Task: Create a due date automation trigger when advanced on, on the wednesday of the week before a card is due add fields without custom field "Resume" set to a number lower than 1 and greater than 10 at 11:00 AM.
Action: Mouse moved to (979, 78)
Screenshot: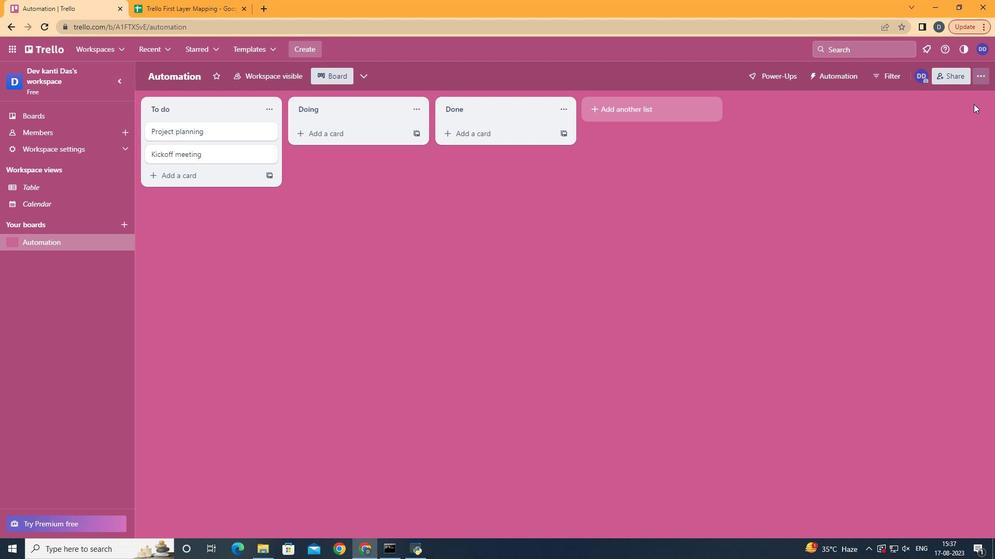 
Action: Mouse pressed left at (979, 78)
Screenshot: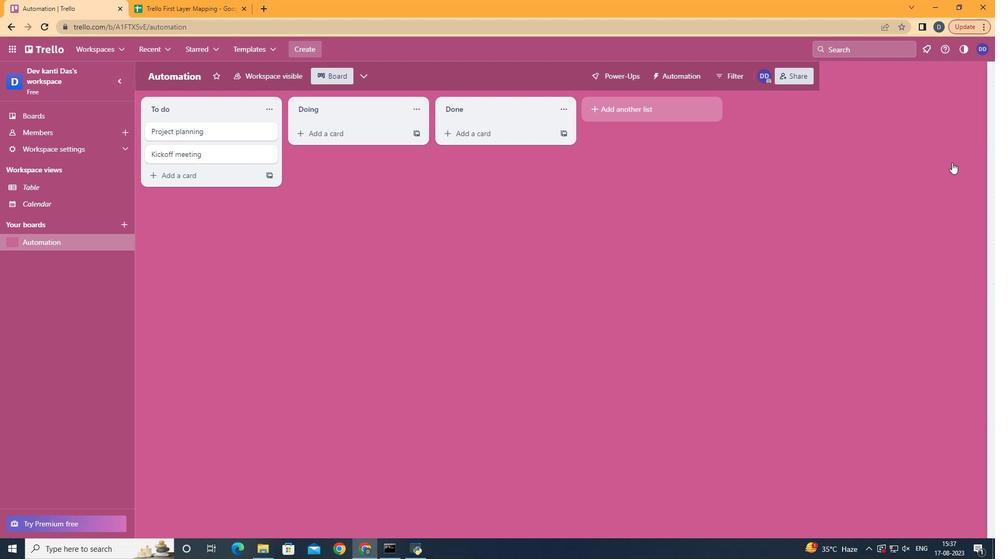 
Action: Mouse moved to (897, 219)
Screenshot: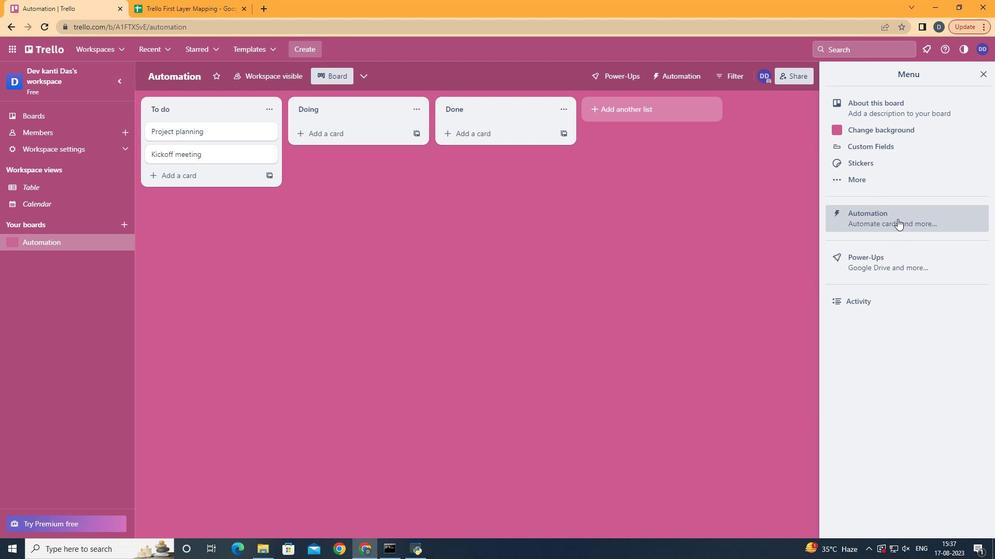 
Action: Mouse pressed left at (897, 219)
Screenshot: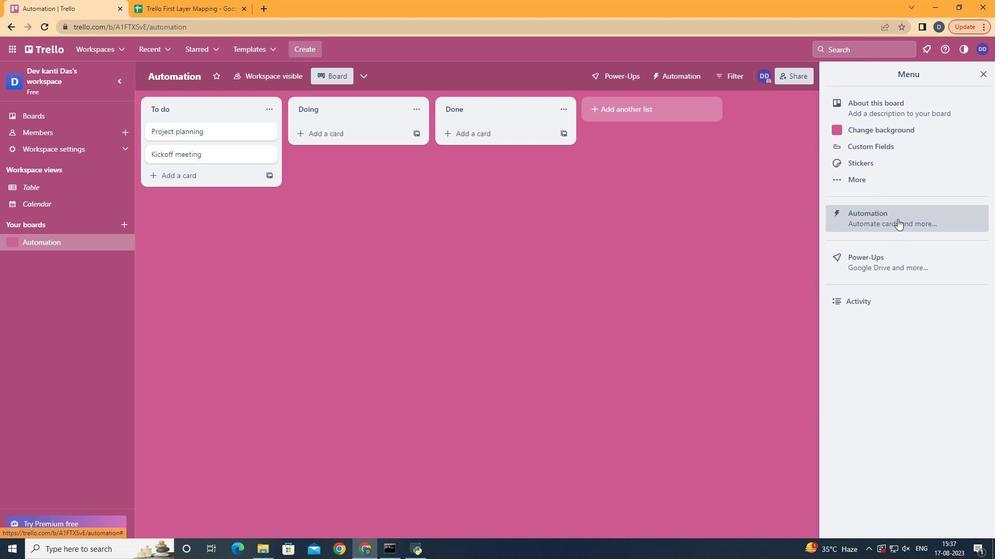 
Action: Mouse moved to (194, 217)
Screenshot: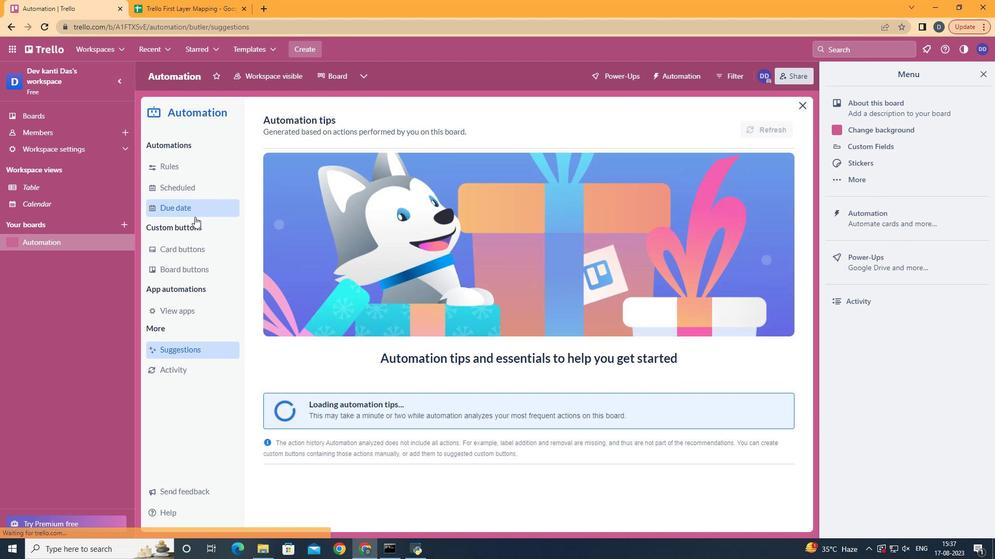 
Action: Mouse pressed left at (194, 217)
Screenshot: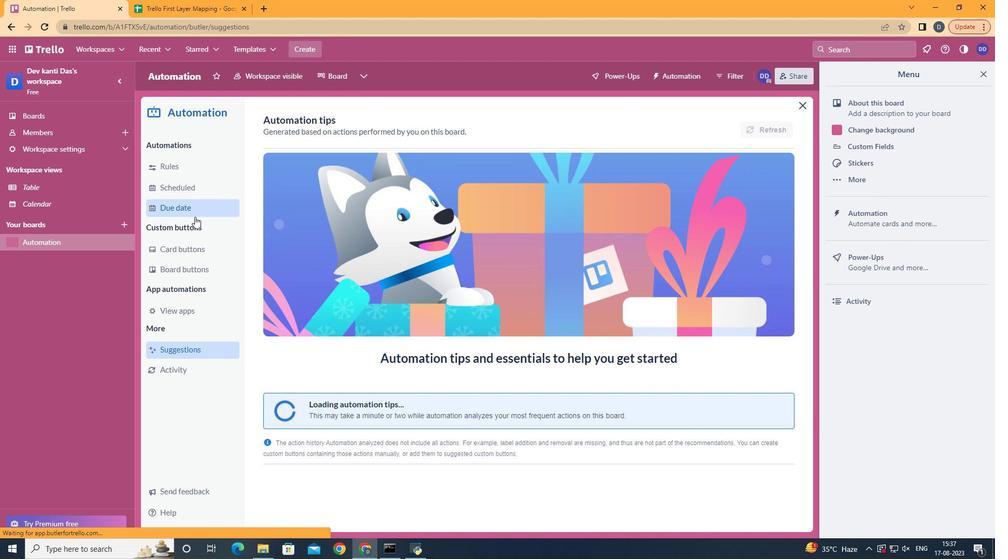 
Action: Mouse moved to (732, 122)
Screenshot: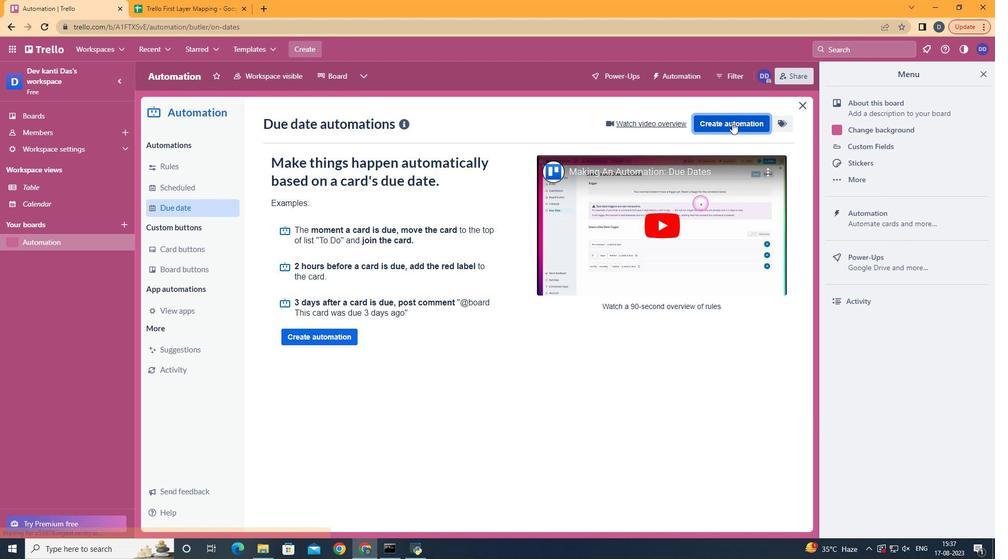 
Action: Mouse pressed left at (732, 122)
Screenshot: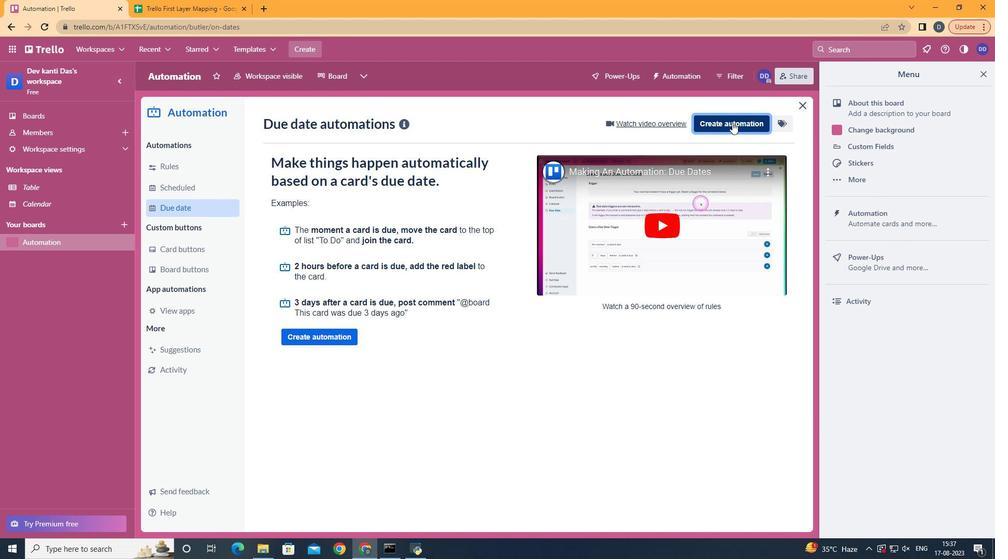 
Action: Mouse moved to (561, 220)
Screenshot: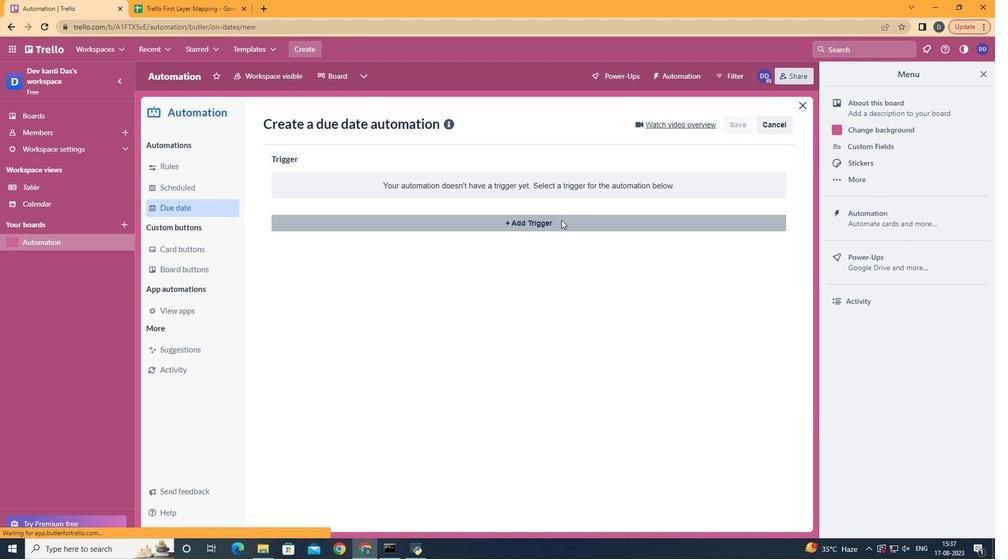 
Action: Mouse pressed left at (561, 220)
Screenshot: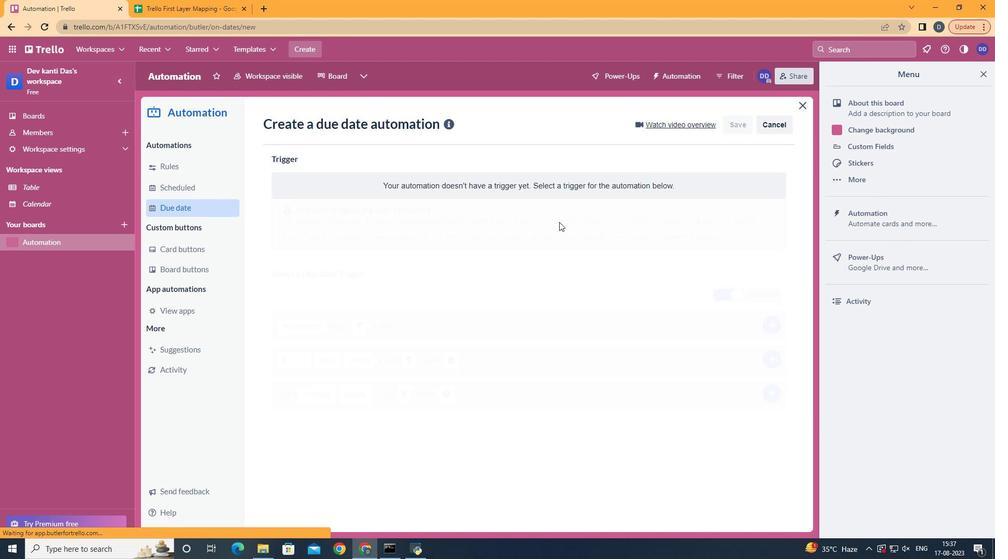 
Action: Mouse moved to (337, 313)
Screenshot: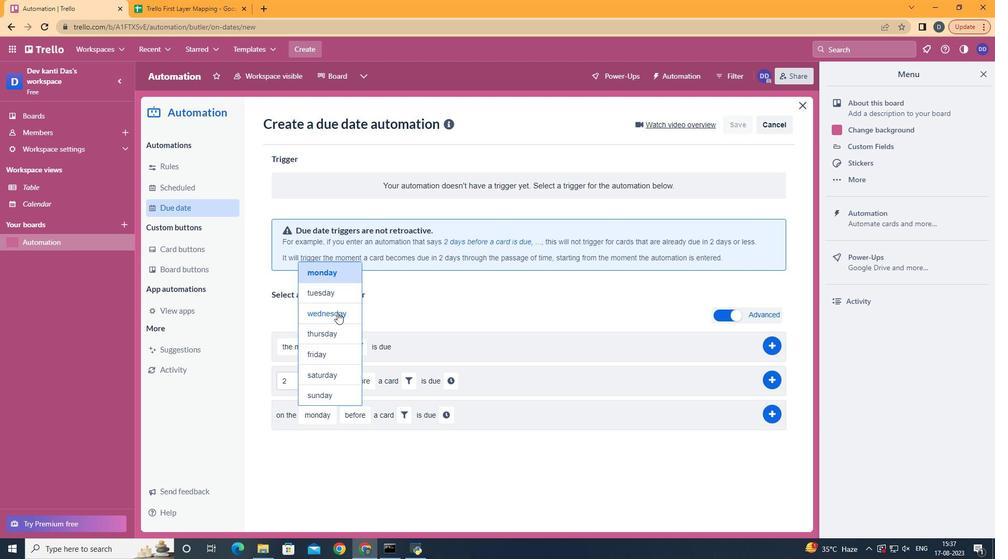 
Action: Mouse pressed left at (337, 313)
Screenshot: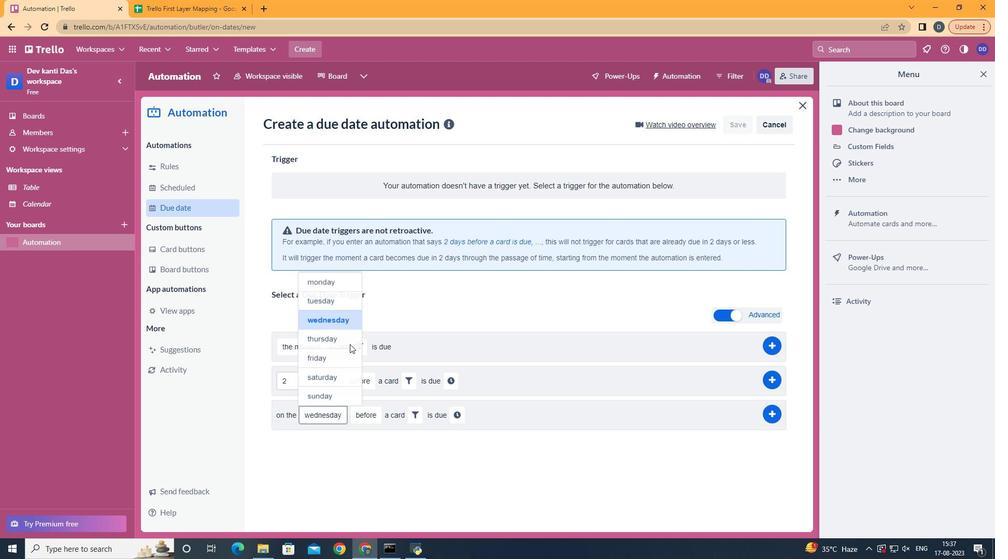 
Action: Mouse moved to (387, 504)
Screenshot: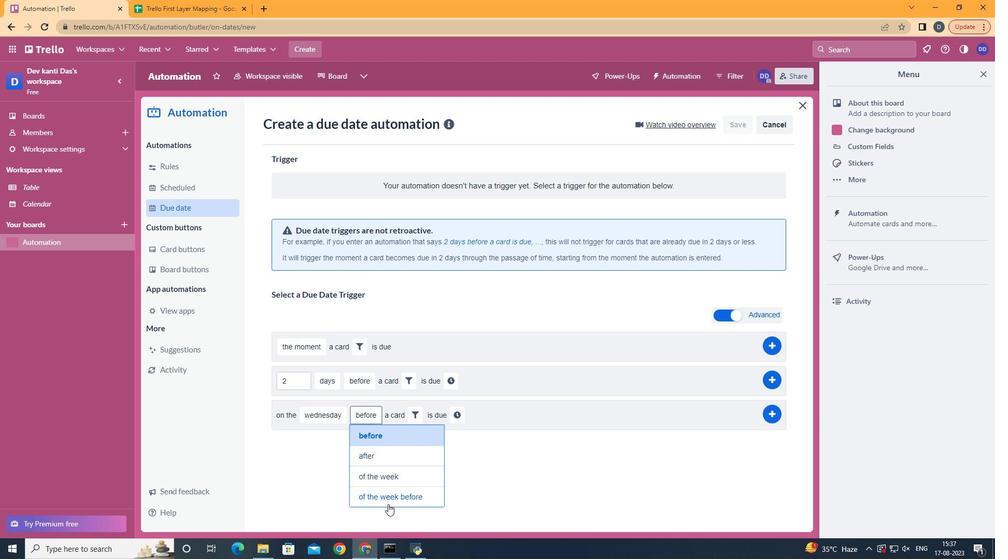 
Action: Mouse pressed left at (387, 504)
Screenshot: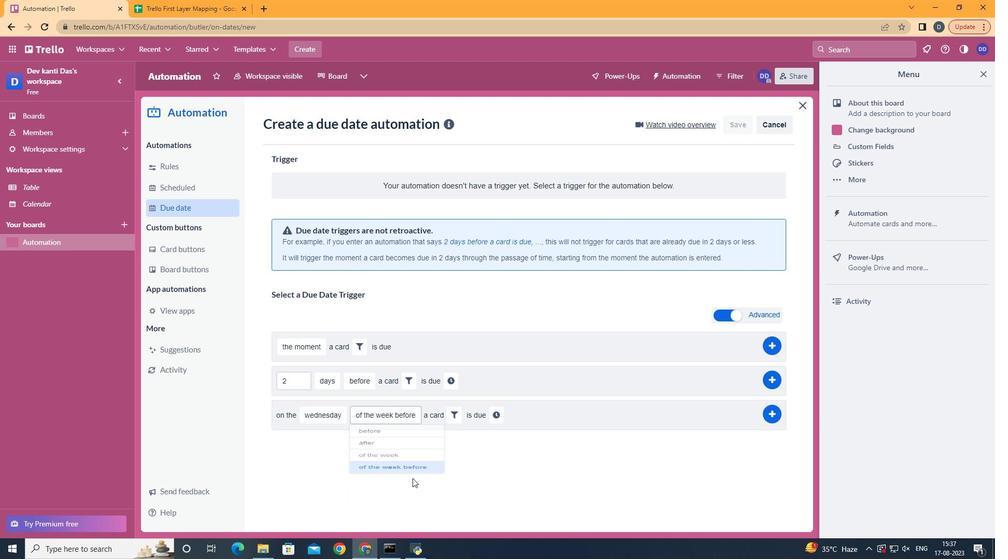 
Action: Mouse moved to (453, 412)
Screenshot: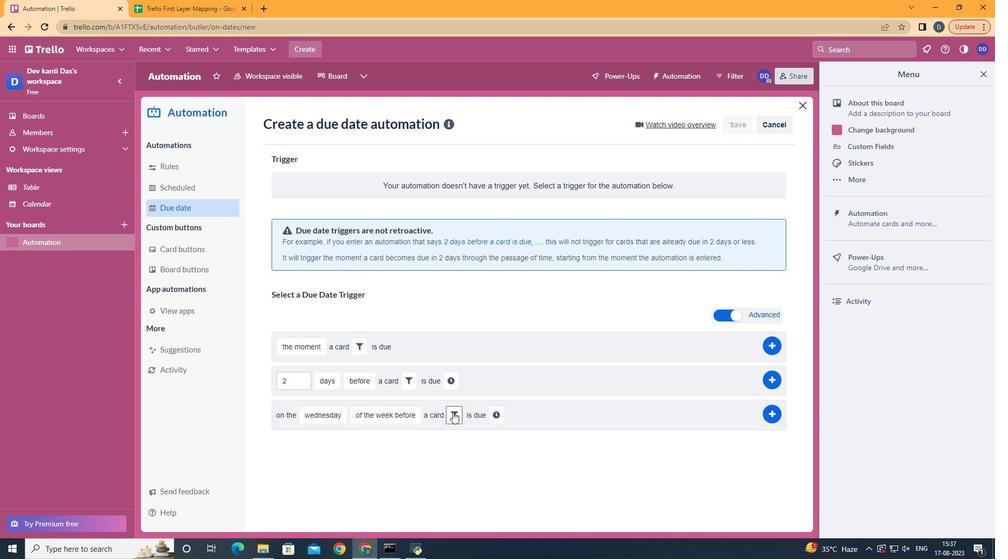 
Action: Mouse pressed left at (453, 412)
Screenshot: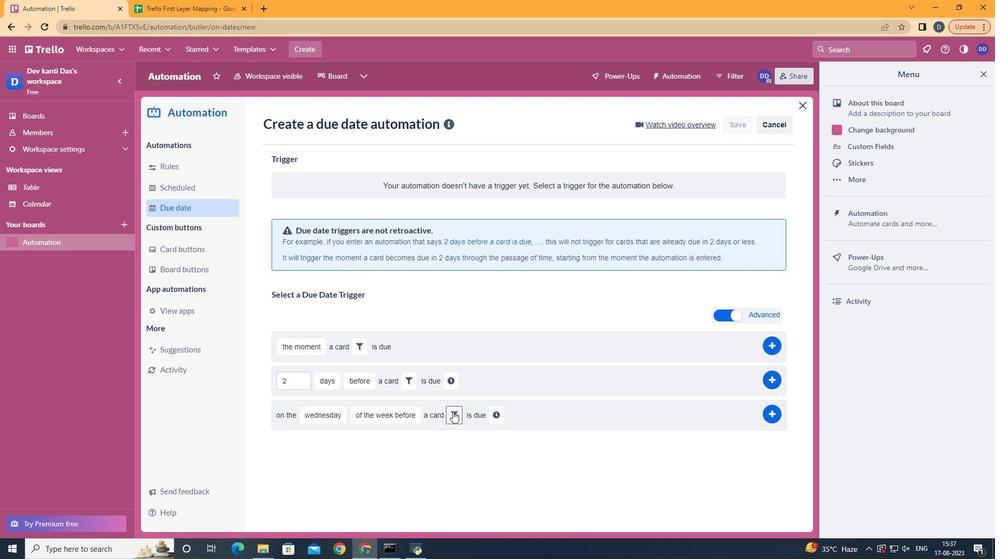 
Action: Mouse moved to (634, 452)
Screenshot: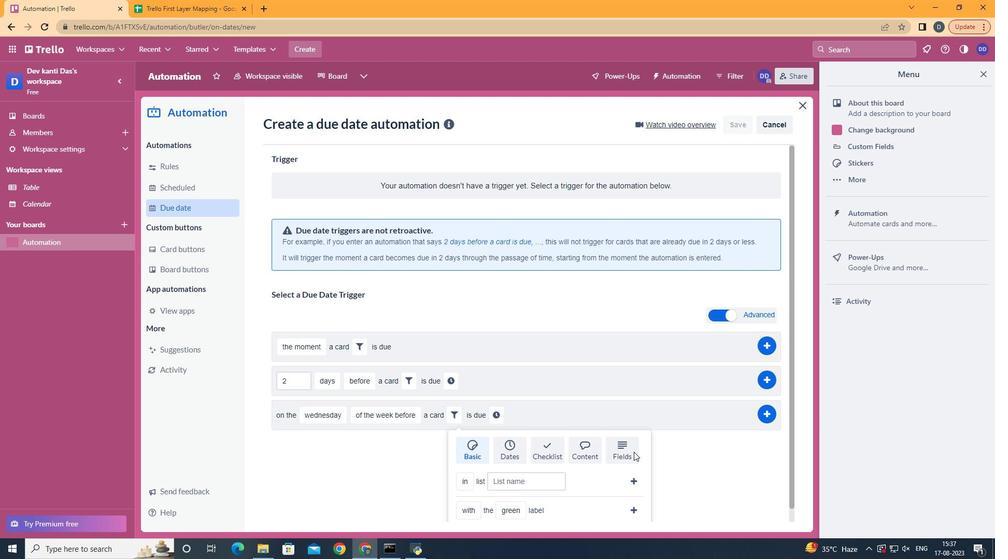 
Action: Mouse pressed left at (634, 452)
Screenshot: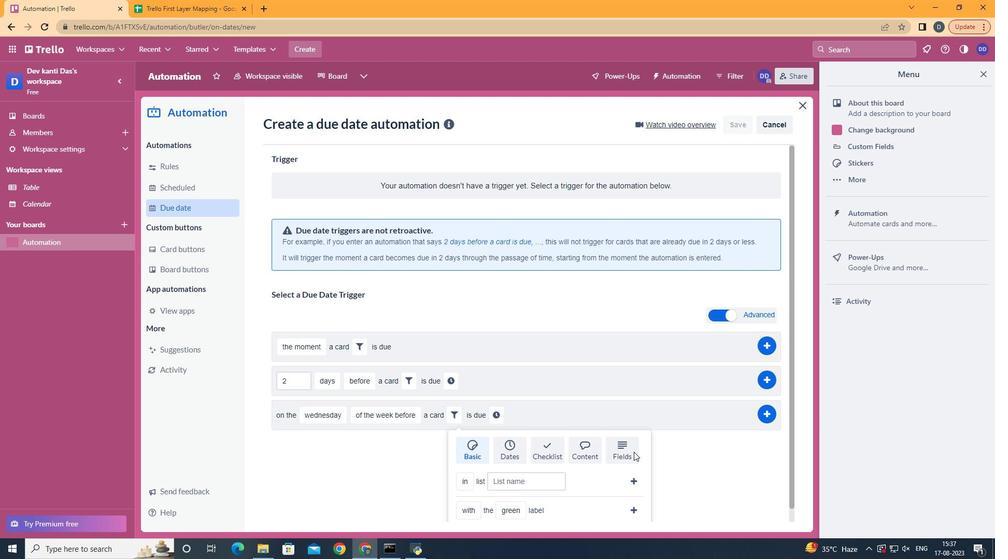 
Action: Mouse scrolled (634, 452) with delta (0, 0)
Screenshot: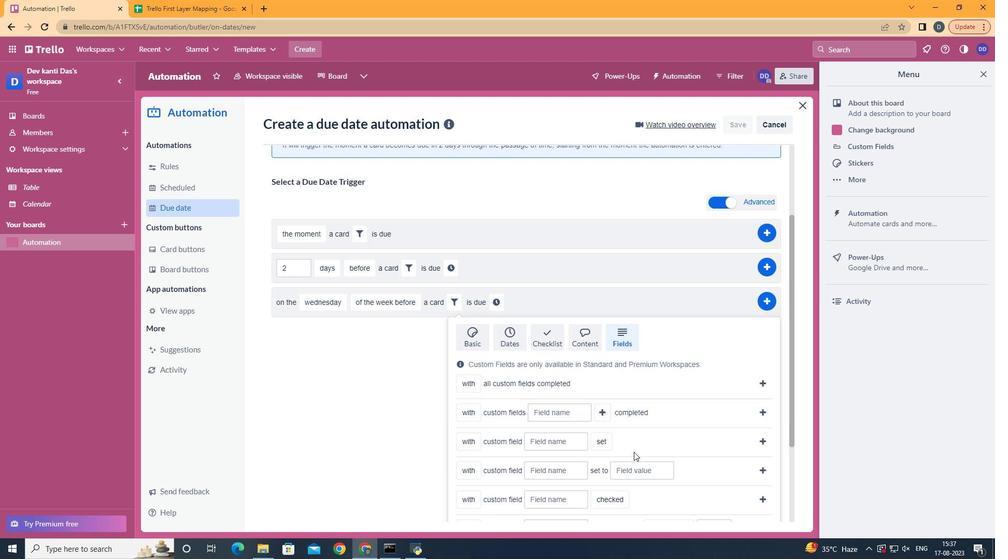 
Action: Mouse scrolled (634, 452) with delta (0, 0)
Screenshot: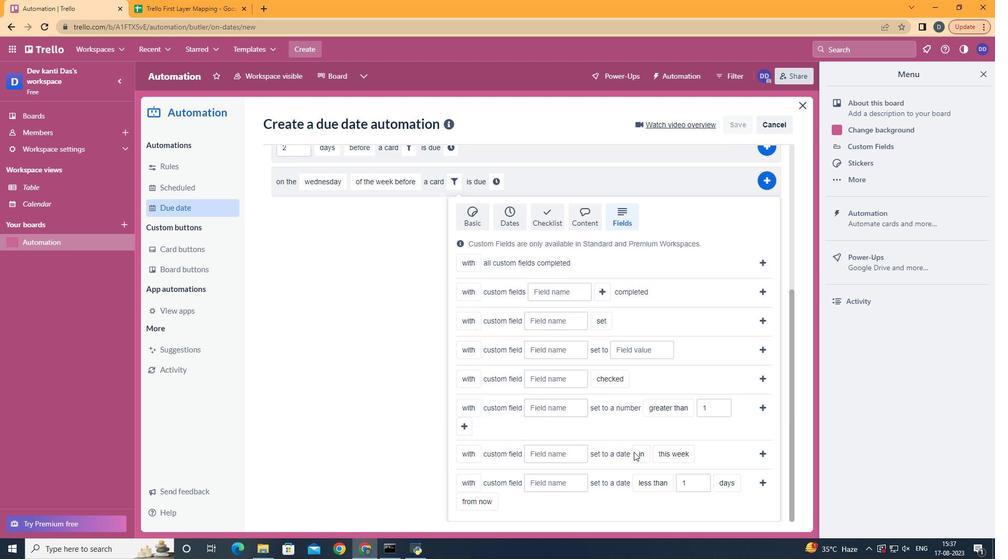 
Action: Mouse scrolled (634, 452) with delta (0, 0)
Screenshot: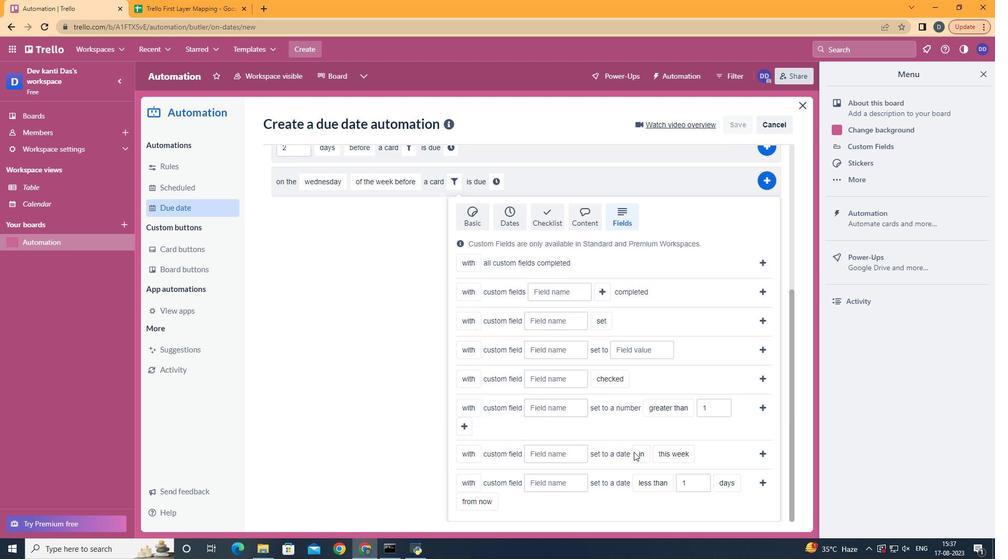 
Action: Mouse scrolled (634, 451) with delta (0, -1)
Screenshot: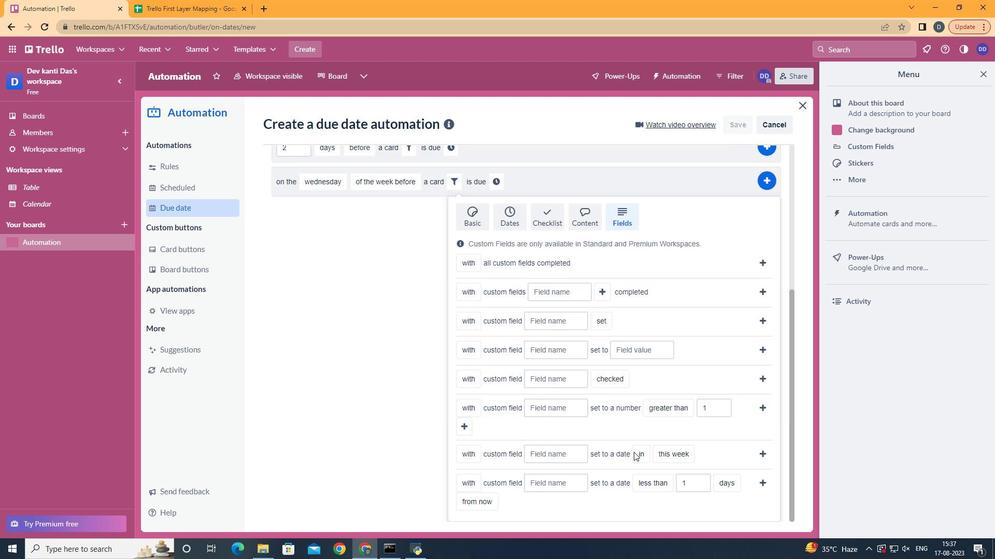 
Action: Mouse scrolled (634, 452) with delta (0, 0)
Screenshot: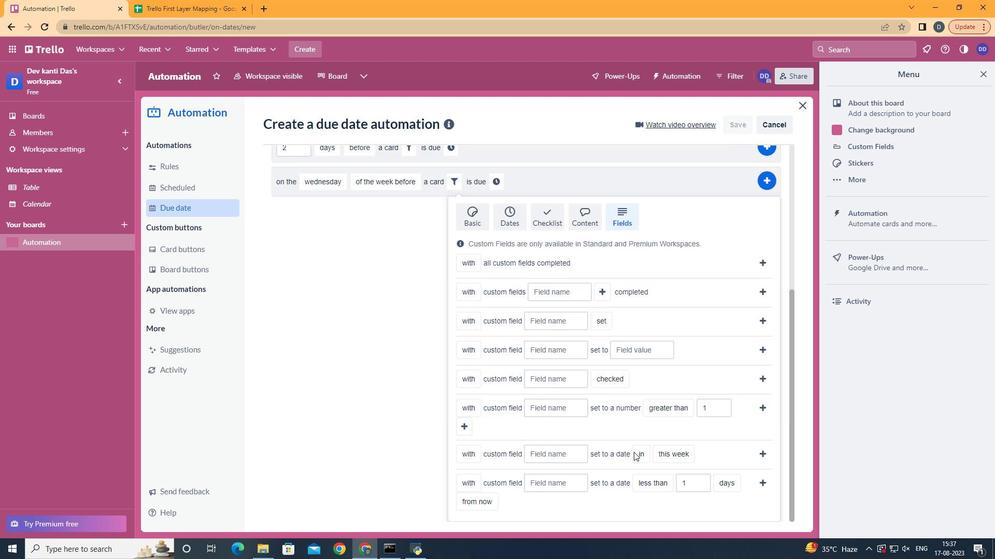 
Action: Mouse scrolled (634, 452) with delta (0, 0)
Screenshot: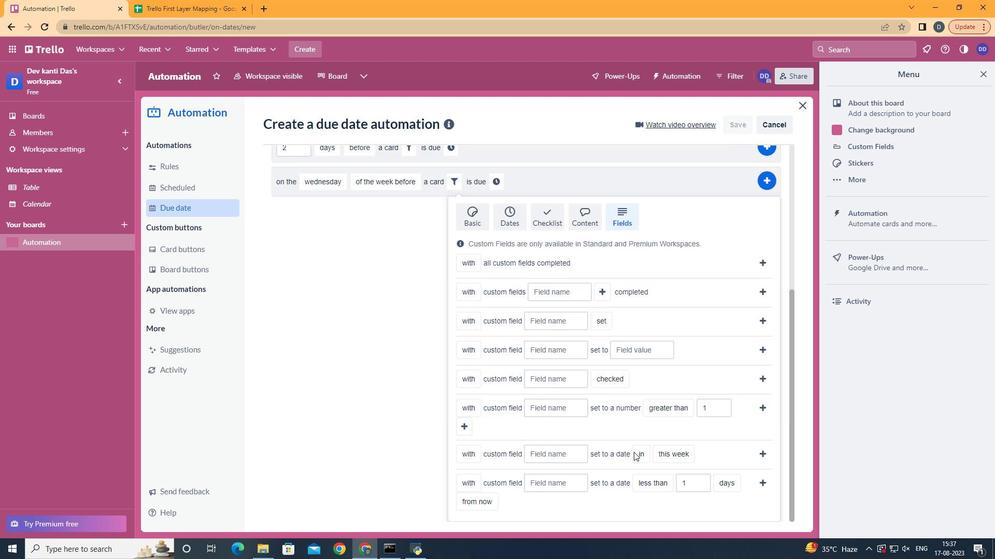 
Action: Mouse moved to (487, 444)
Screenshot: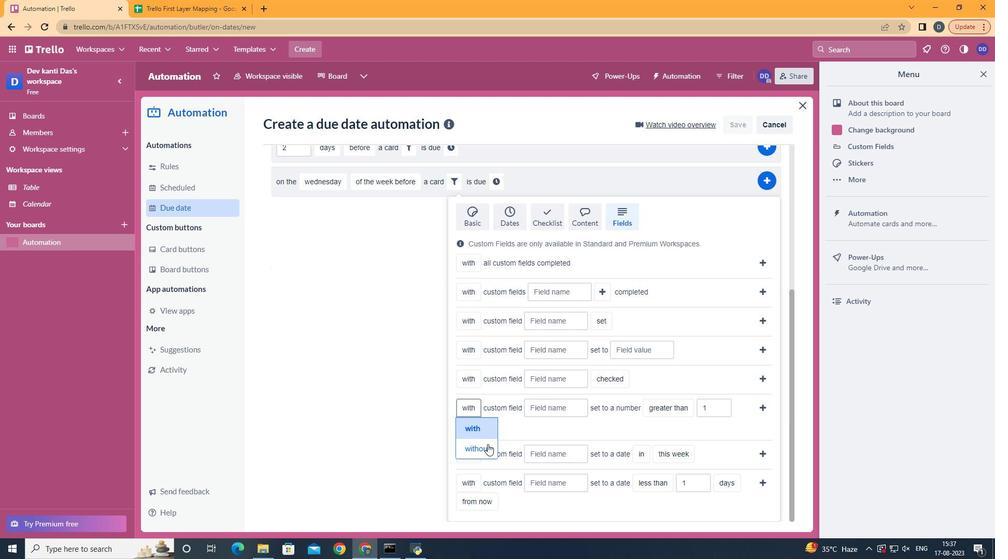 
Action: Mouse pressed left at (487, 444)
Screenshot: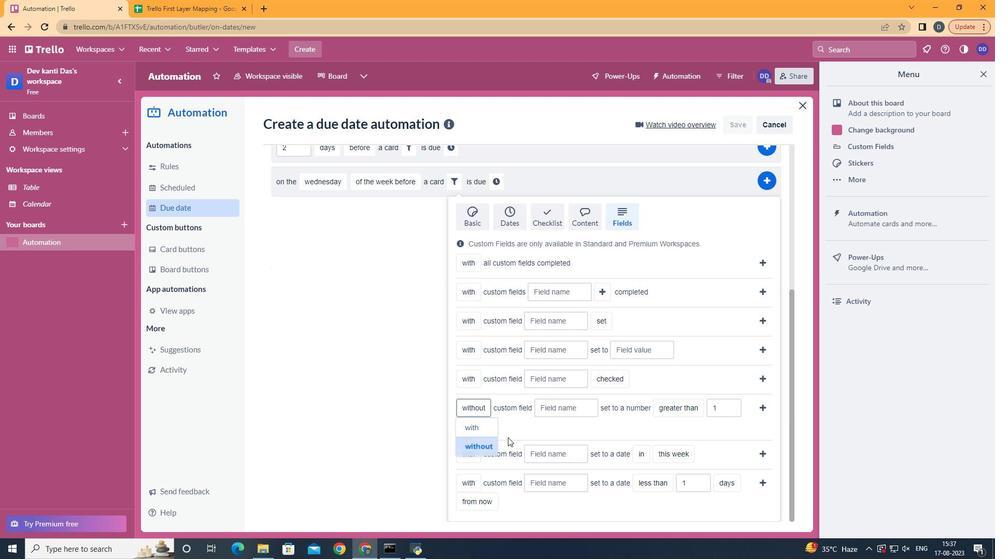 
Action: Mouse moved to (573, 405)
Screenshot: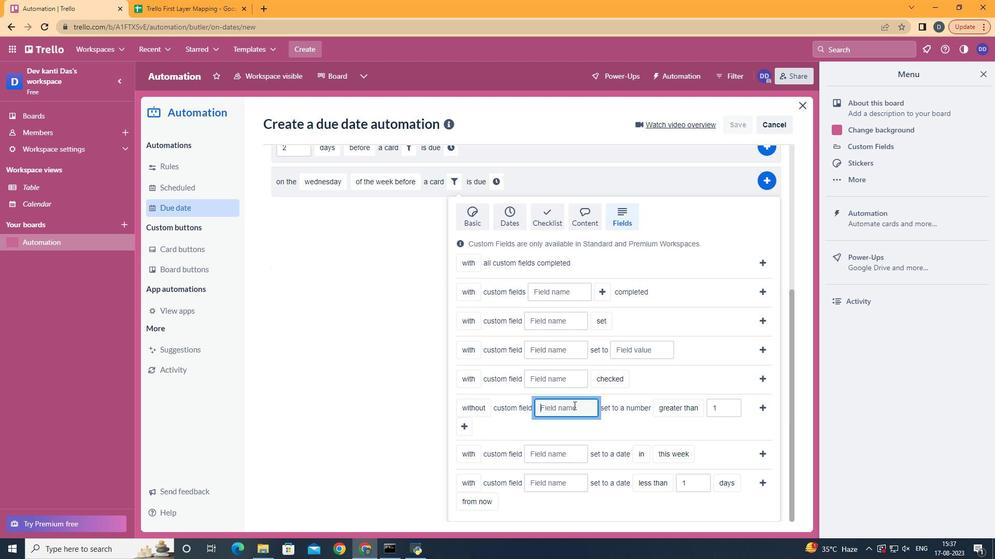 
Action: Mouse pressed left at (573, 405)
Screenshot: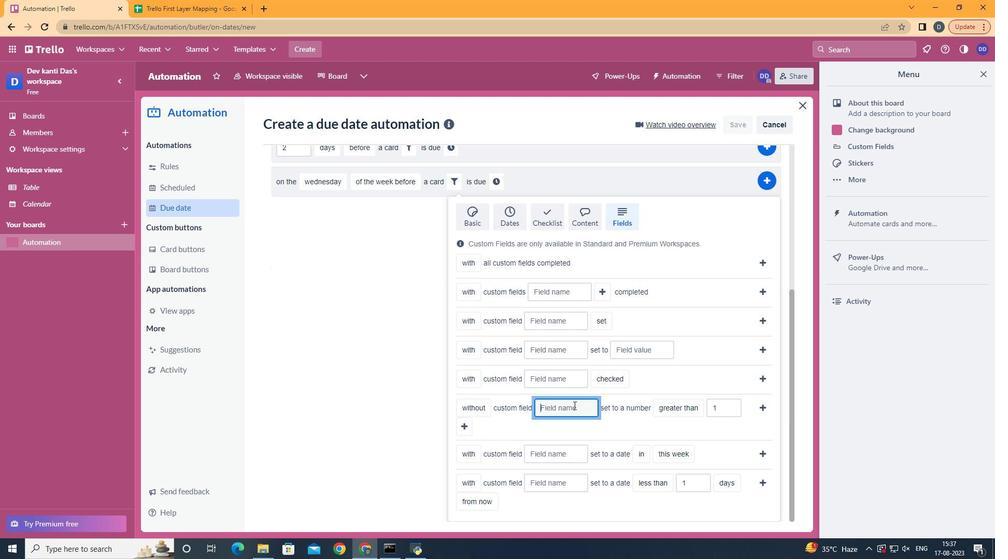 
Action: Mouse moved to (578, 404)
Screenshot: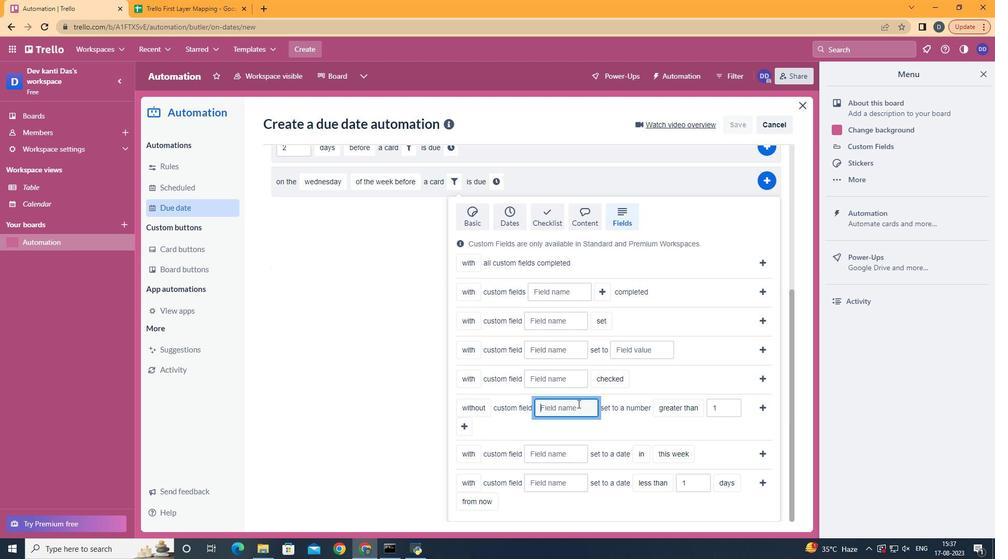 
Action: Key pressed <Key.shift>Resume
Screenshot: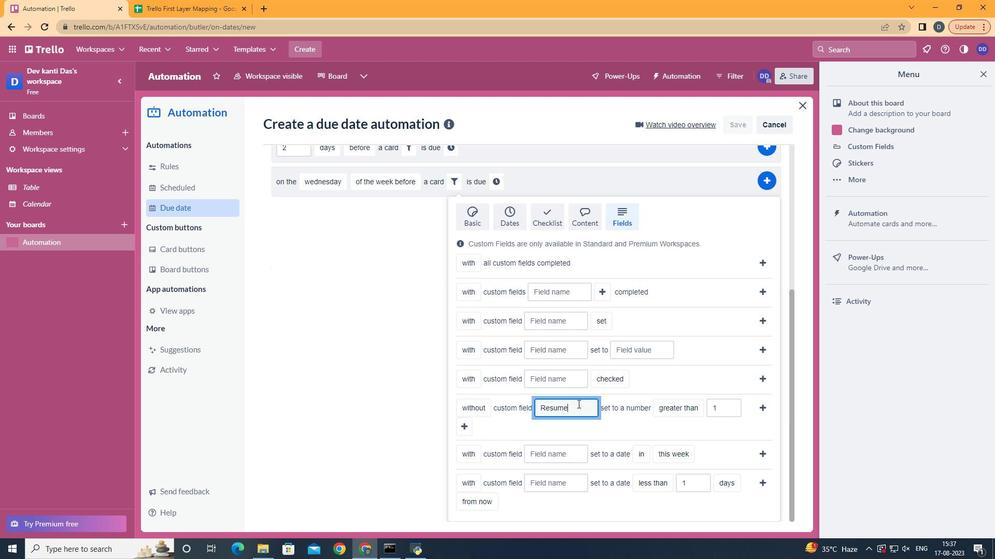 
Action: Mouse moved to (690, 471)
Screenshot: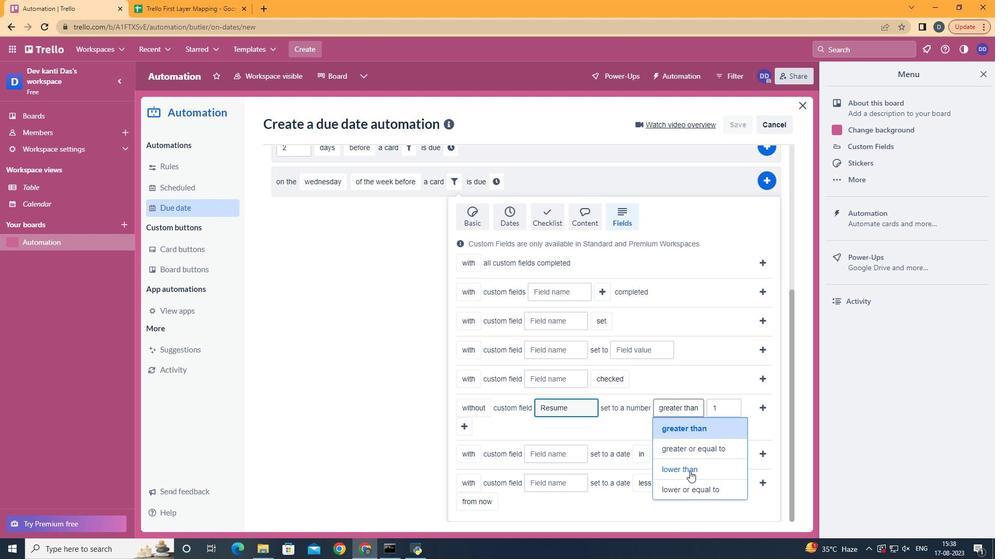 
Action: Mouse pressed left at (690, 471)
Screenshot: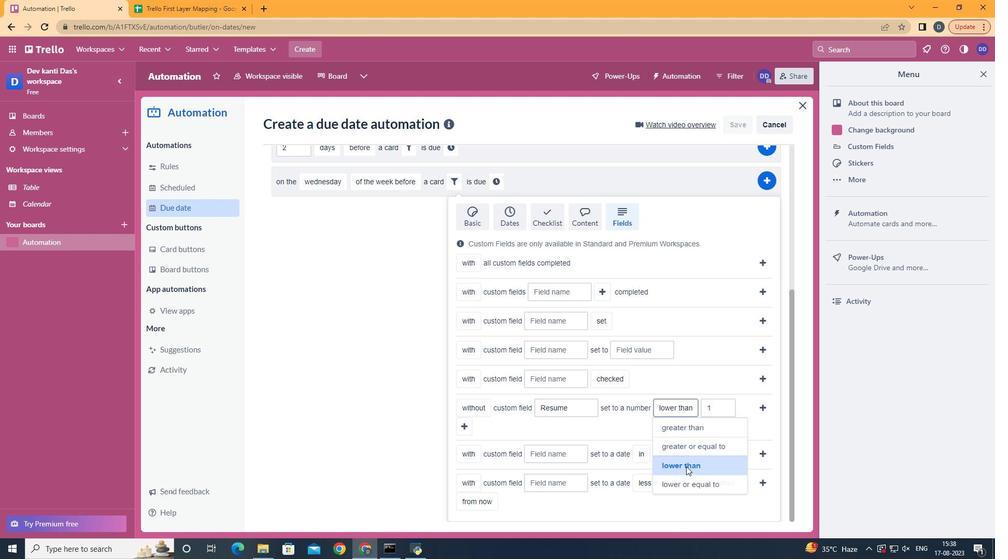 
Action: Mouse moved to (461, 427)
Screenshot: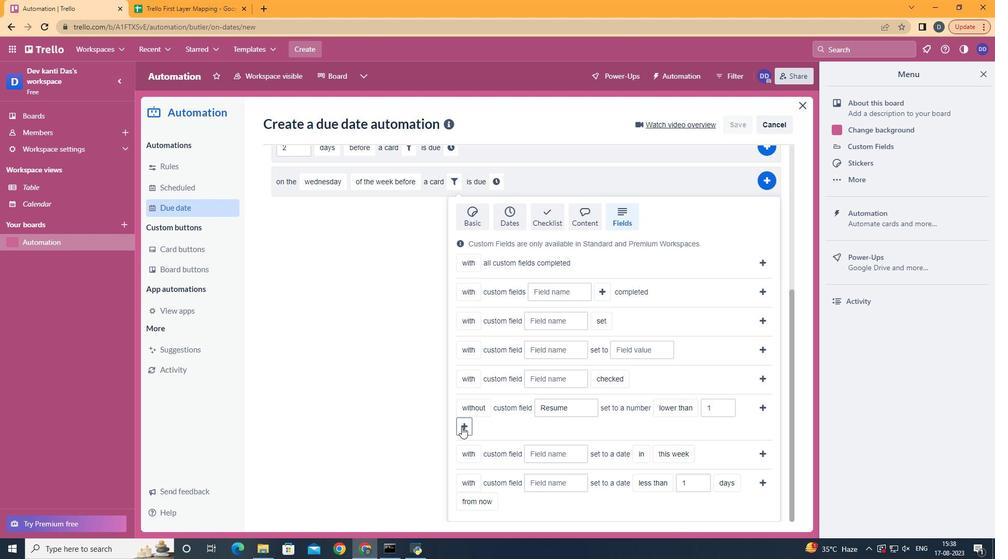 
Action: Mouse pressed left at (461, 427)
Screenshot: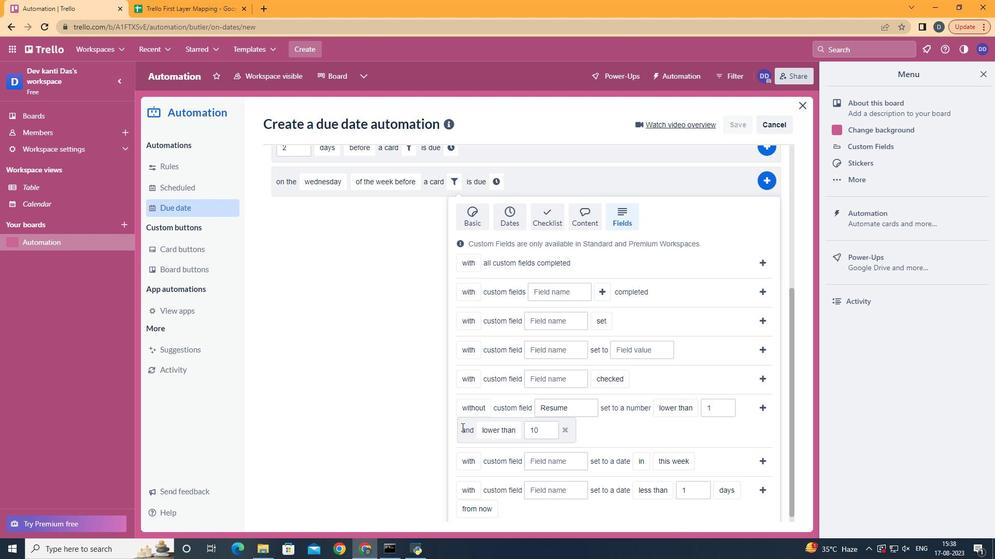 
Action: Mouse moved to (516, 495)
Screenshot: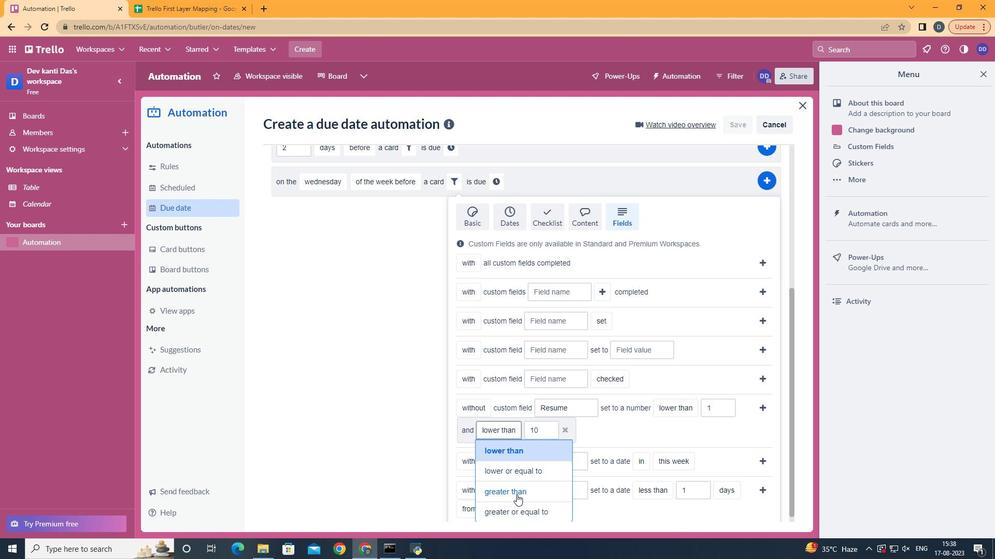 
Action: Mouse pressed left at (516, 495)
Screenshot: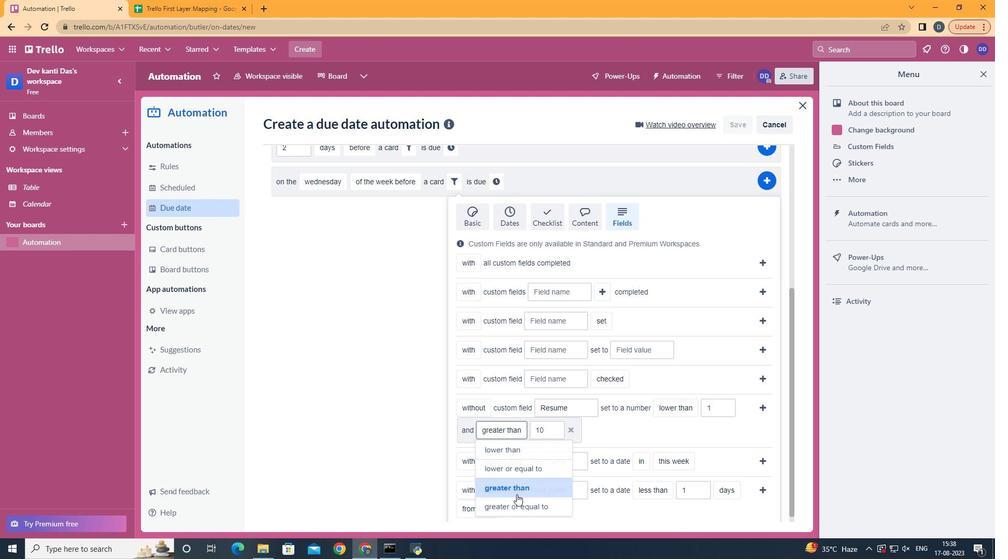 
Action: Mouse moved to (756, 414)
Screenshot: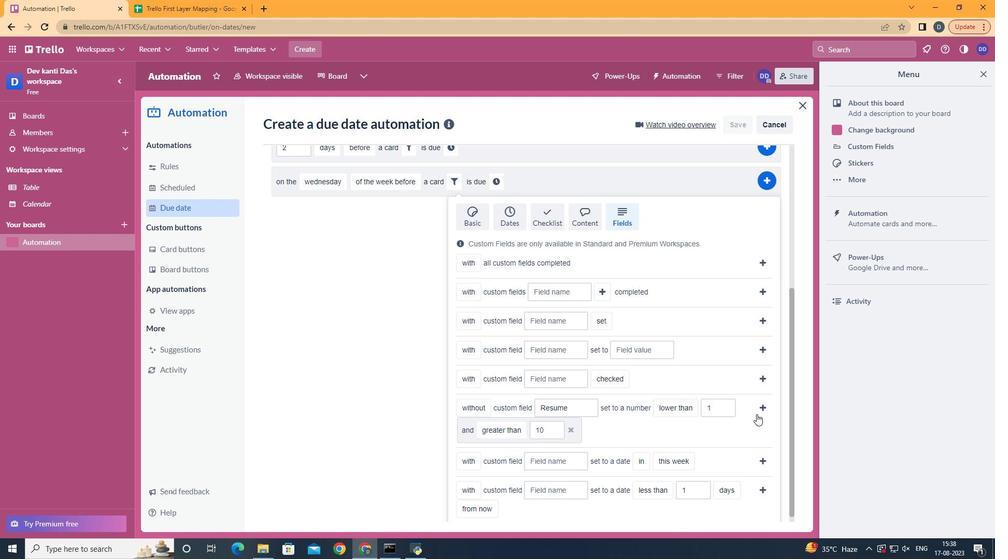 
Action: Mouse pressed left at (756, 414)
Screenshot: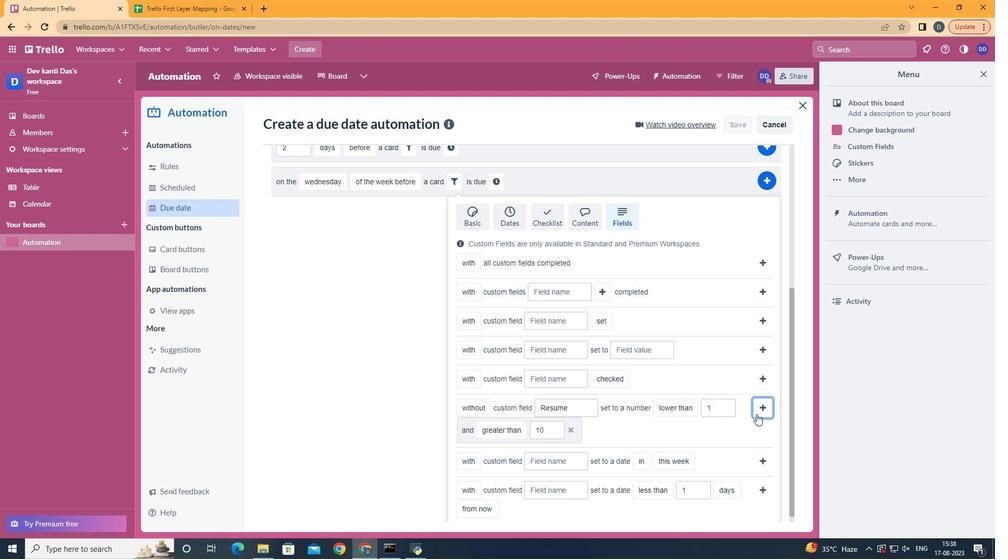 
Action: Mouse moved to (300, 433)
Screenshot: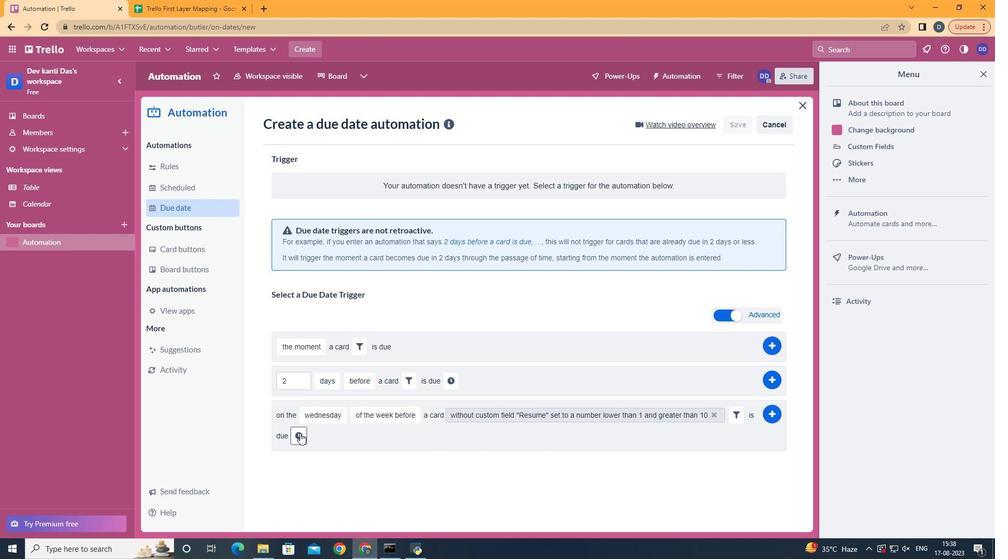 
Action: Mouse pressed left at (300, 433)
Screenshot: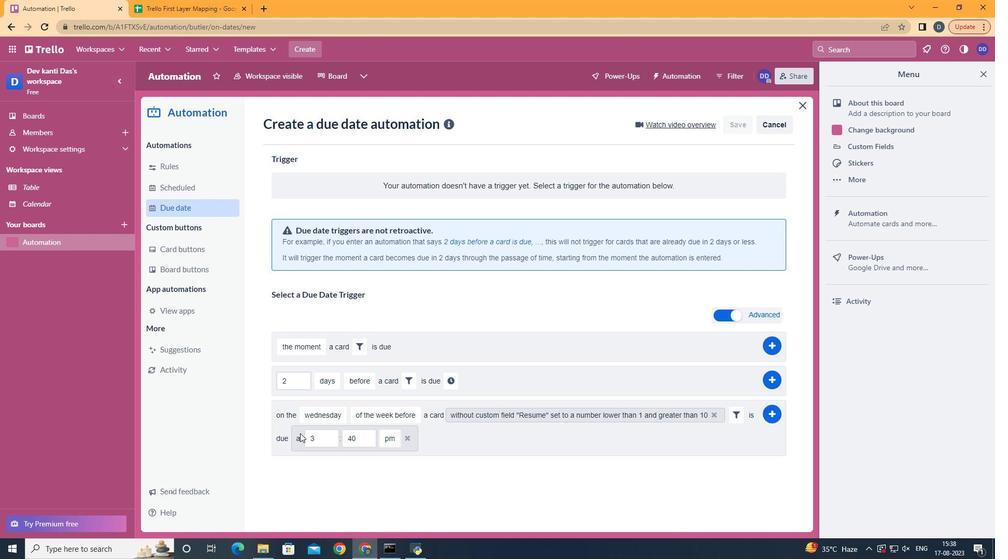 
Action: Mouse moved to (331, 438)
Screenshot: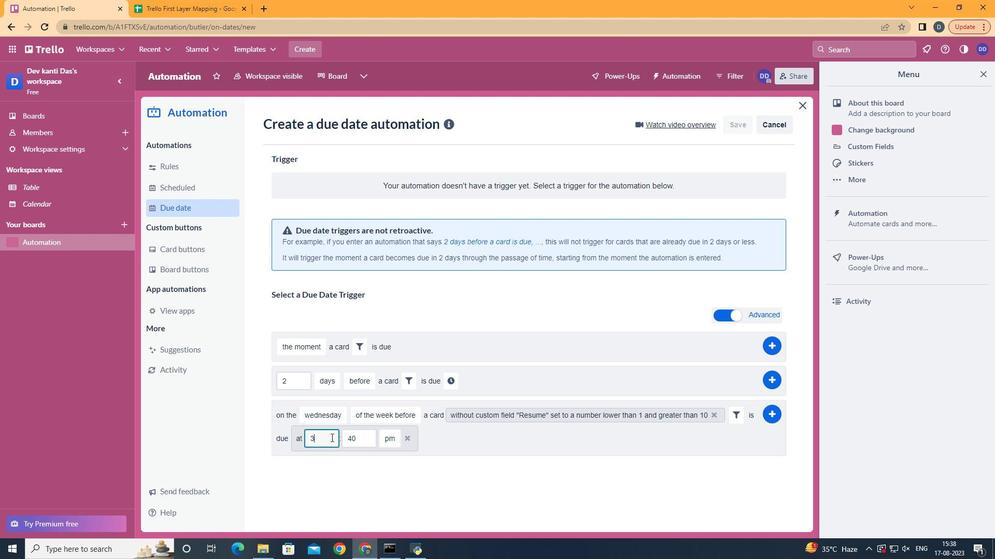 
Action: Mouse pressed left at (331, 438)
Screenshot: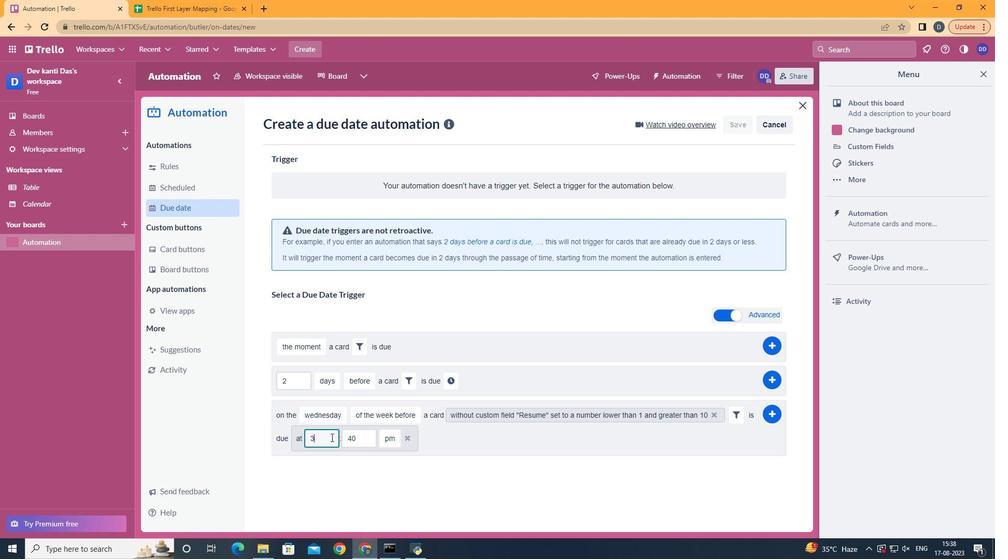 
Action: Mouse moved to (322, 439)
Screenshot: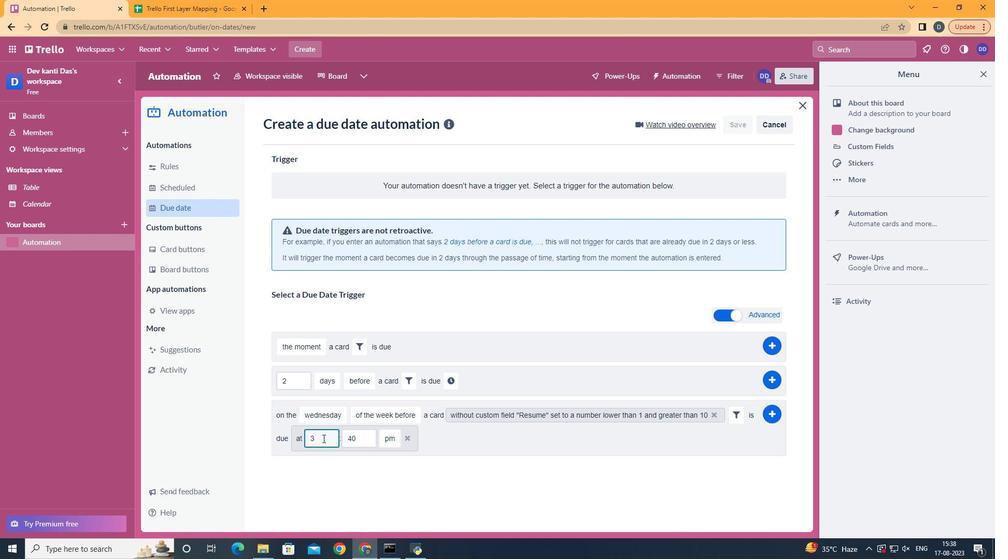 
Action: Key pressed <Key.backspace>11
Screenshot: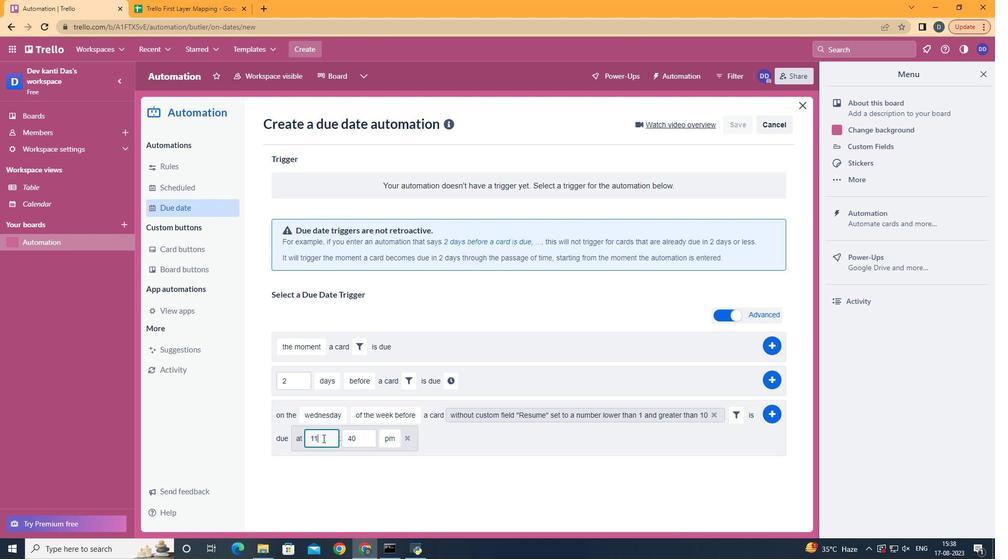 
Action: Mouse moved to (360, 439)
Screenshot: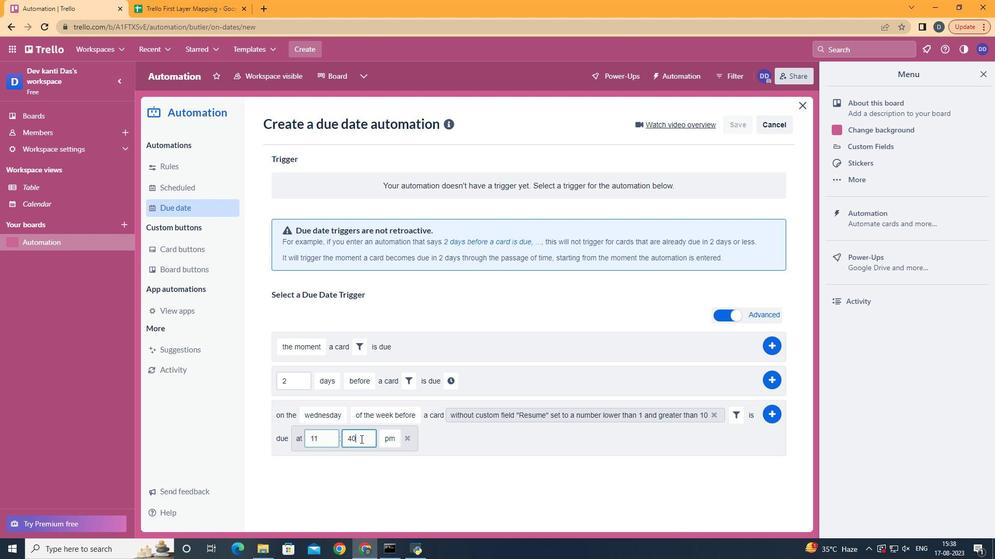 
Action: Mouse pressed left at (360, 439)
Screenshot: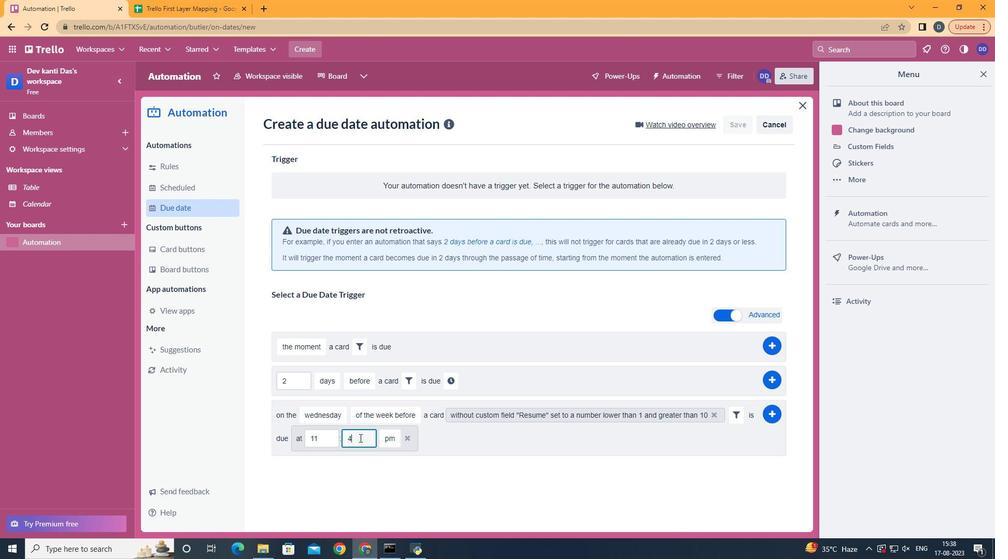 
Action: Key pressed <Key.backspace>
Screenshot: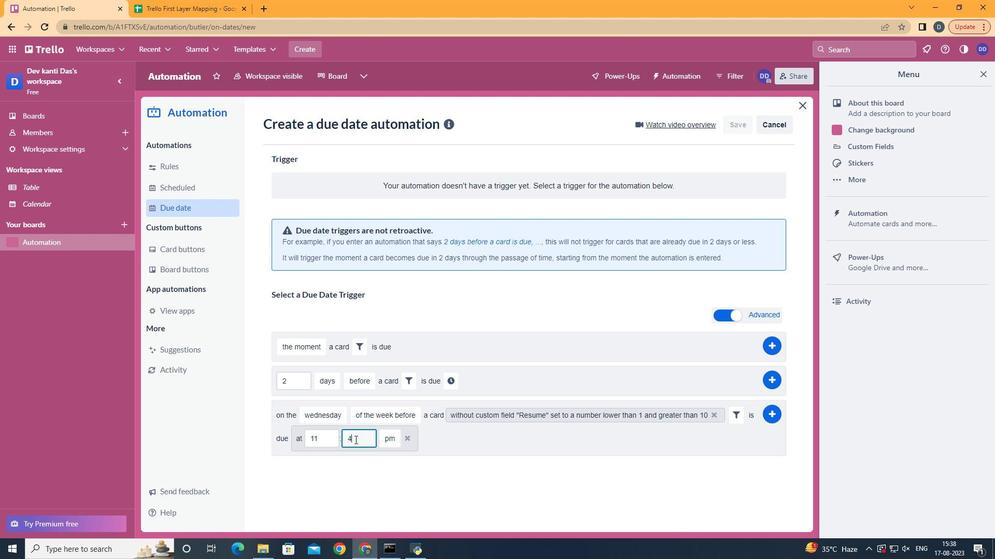 
Action: Mouse moved to (355, 440)
Screenshot: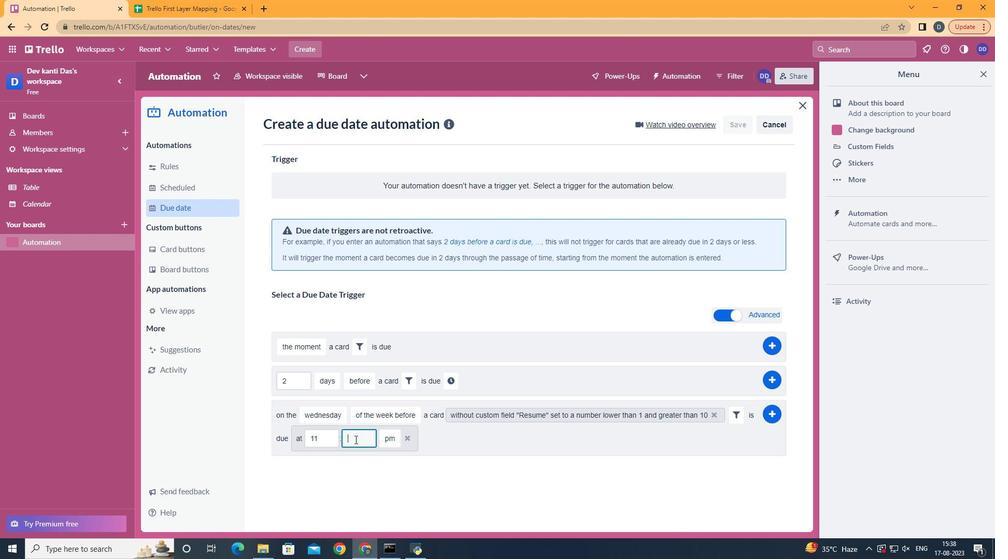 
Action: Key pressed <Key.backspace>00
Screenshot: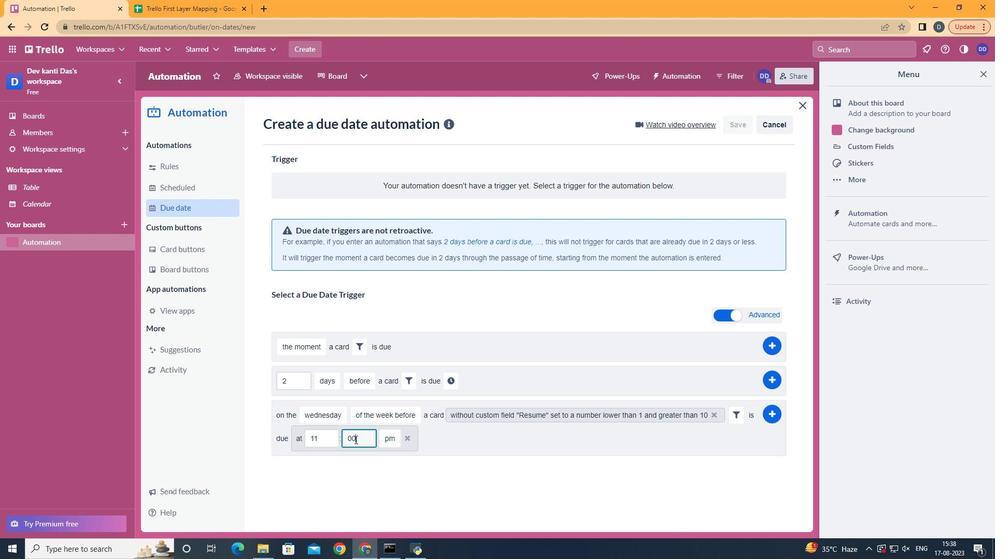 
Action: Mouse moved to (397, 463)
Screenshot: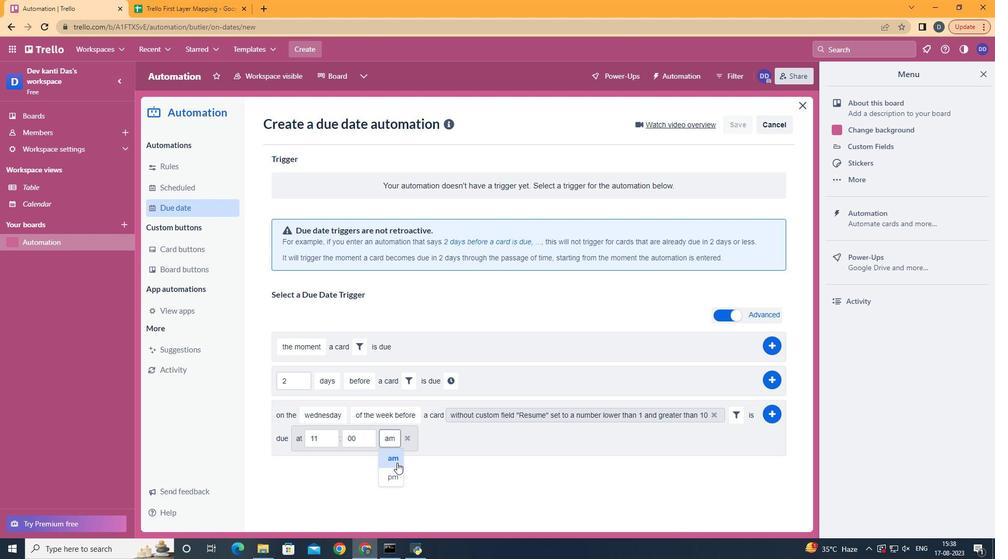 
Action: Mouse pressed left at (397, 463)
Screenshot: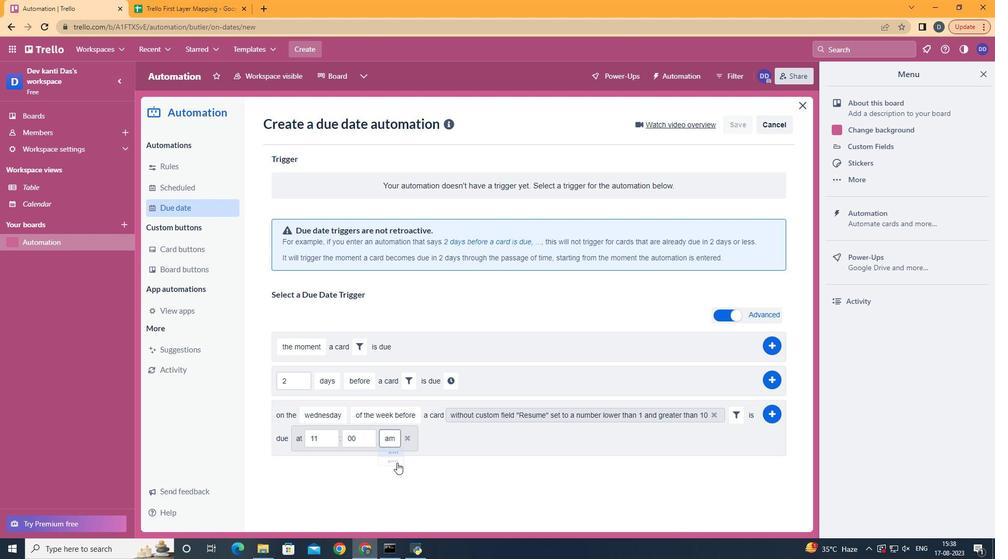 
Action: Mouse moved to (776, 415)
Screenshot: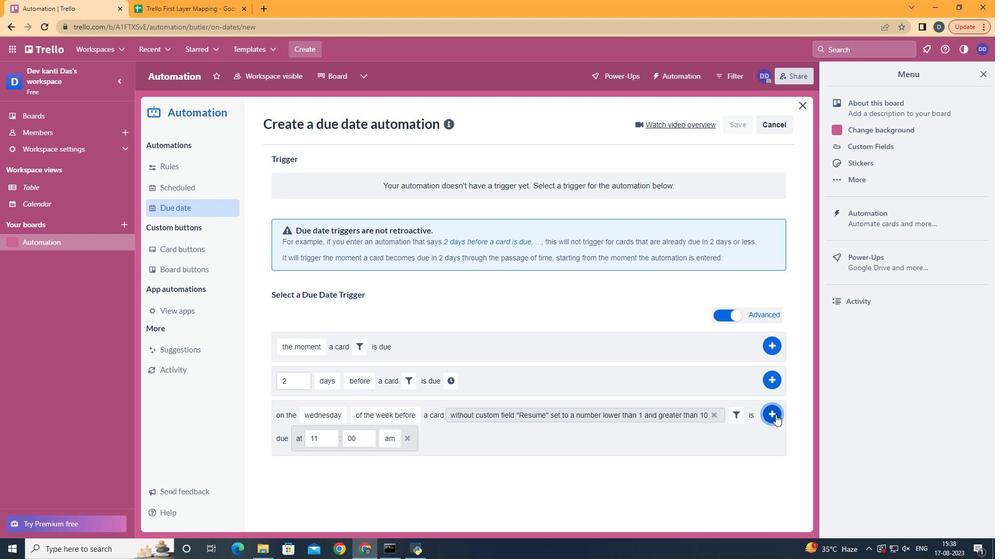 
Action: Mouse pressed left at (776, 415)
Screenshot: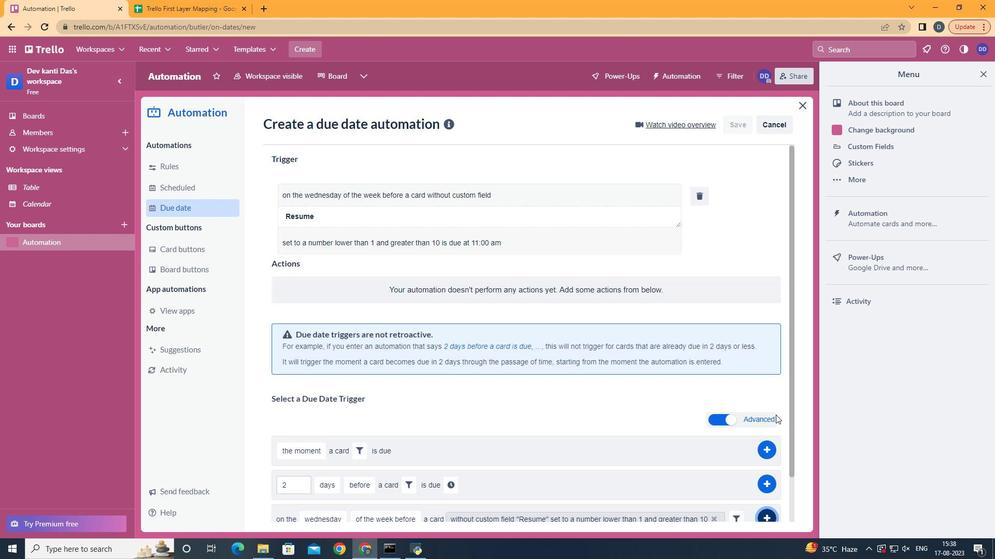 
